 Task: Use the formula "SINH" in spreadsheet "Project portfolio".
Action: Mouse moved to (752, 208)
Screenshot: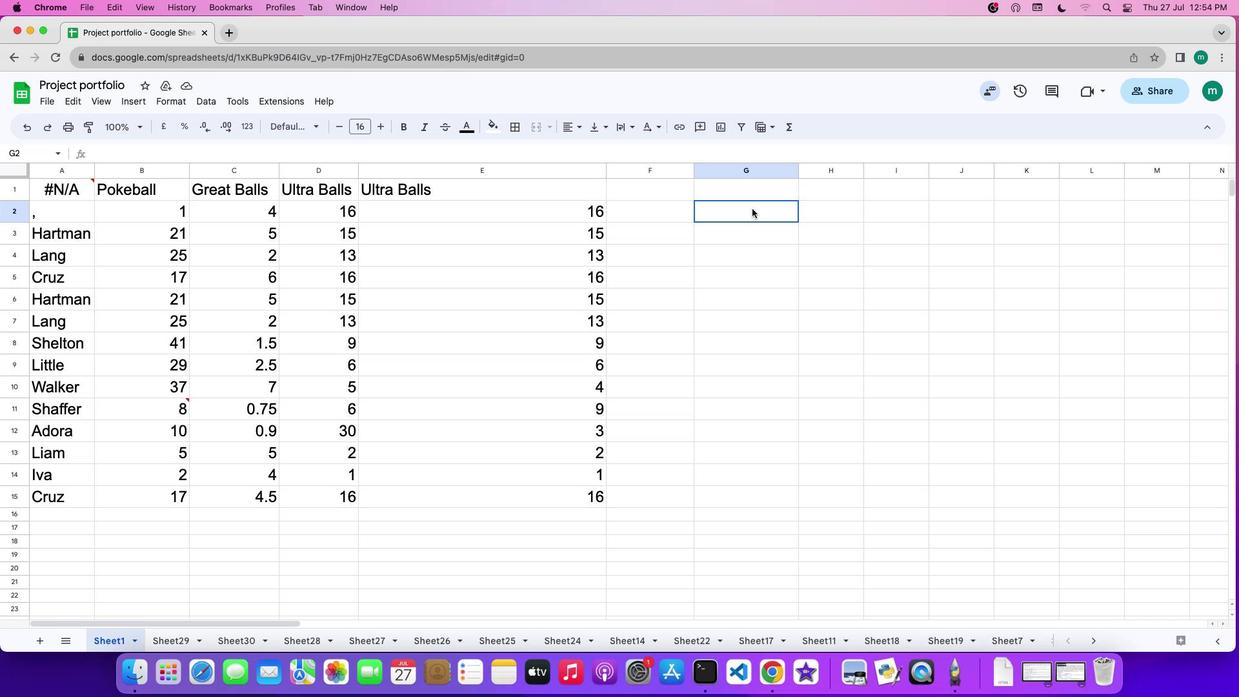 
Action: Mouse pressed left at (752, 208)
Screenshot: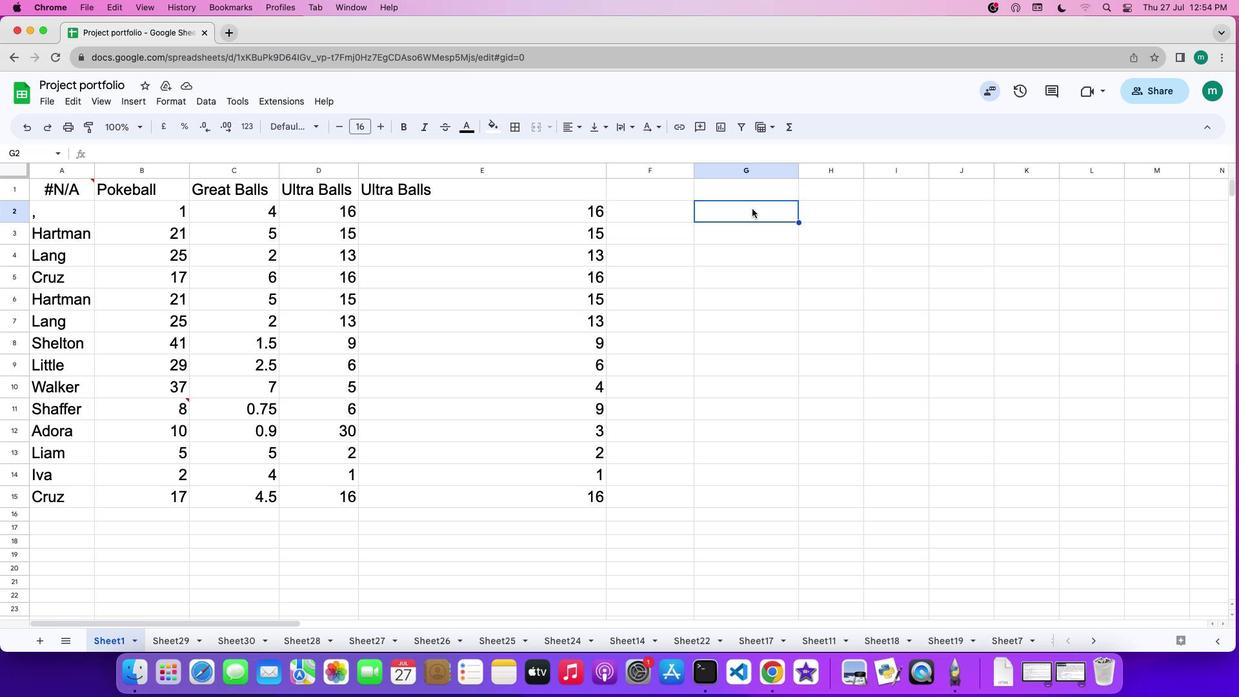 
Action: Key pressed '='
Screenshot: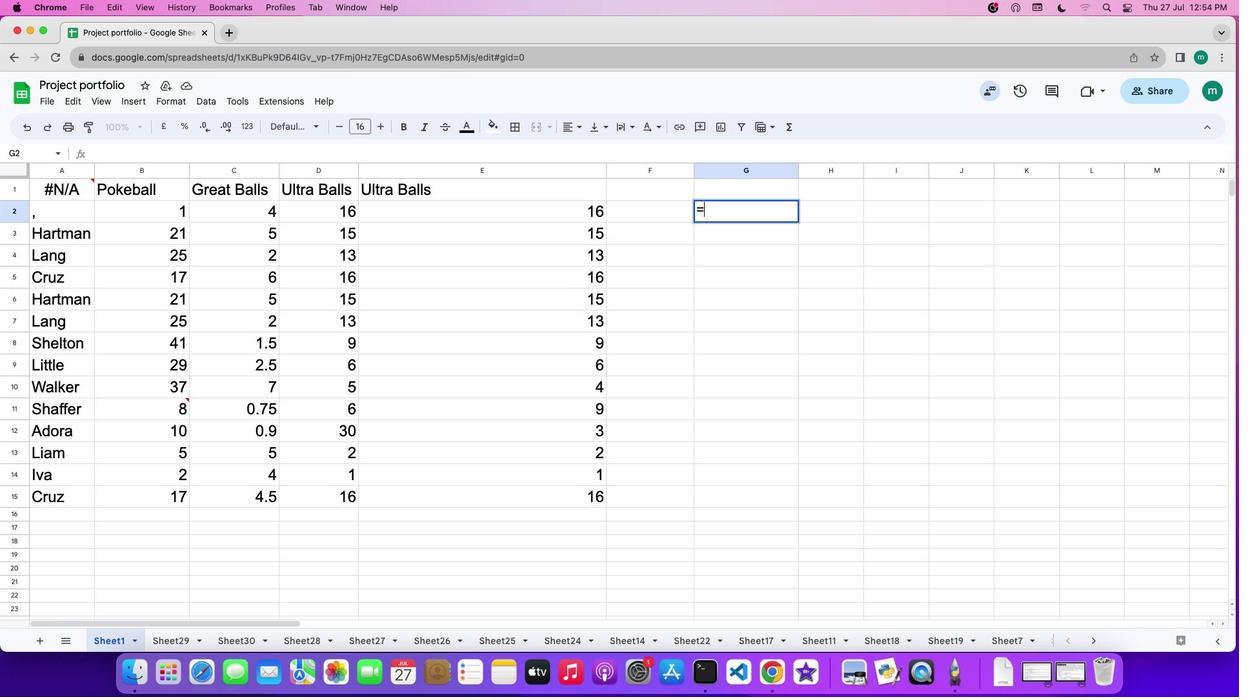 
Action: Mouse moved to (799, 121)
Screenshot: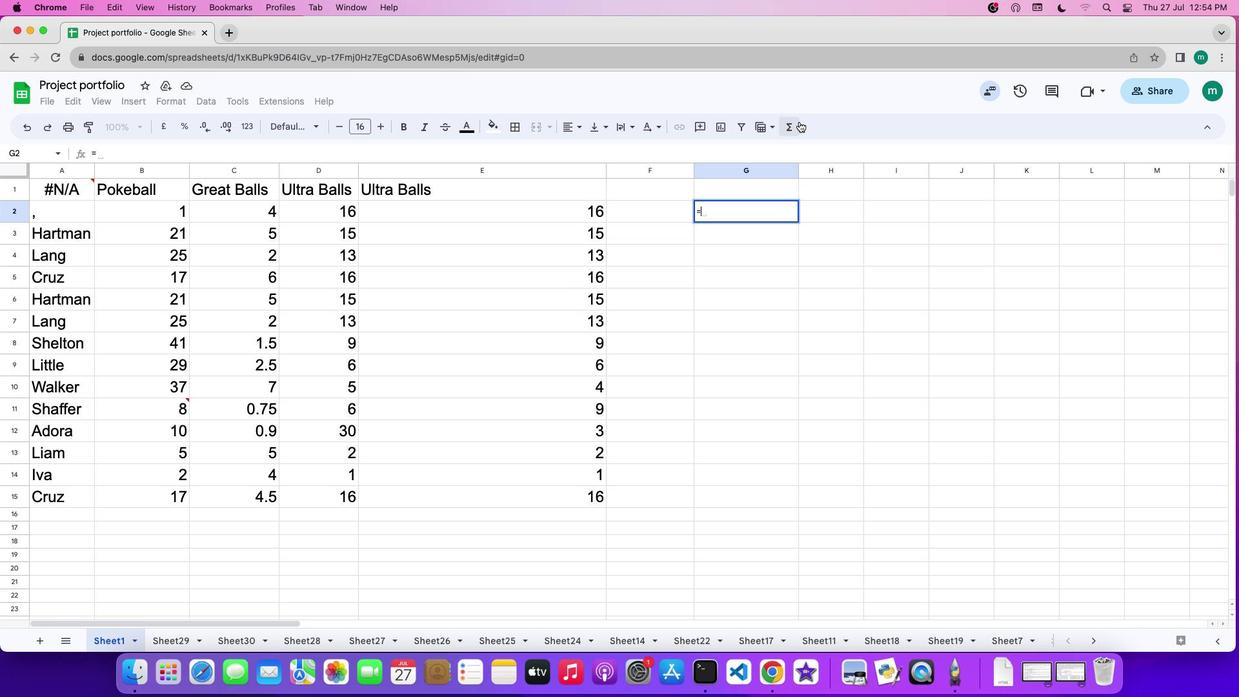 
Action: Mouse pressed left at (799, 121)
Screenshot: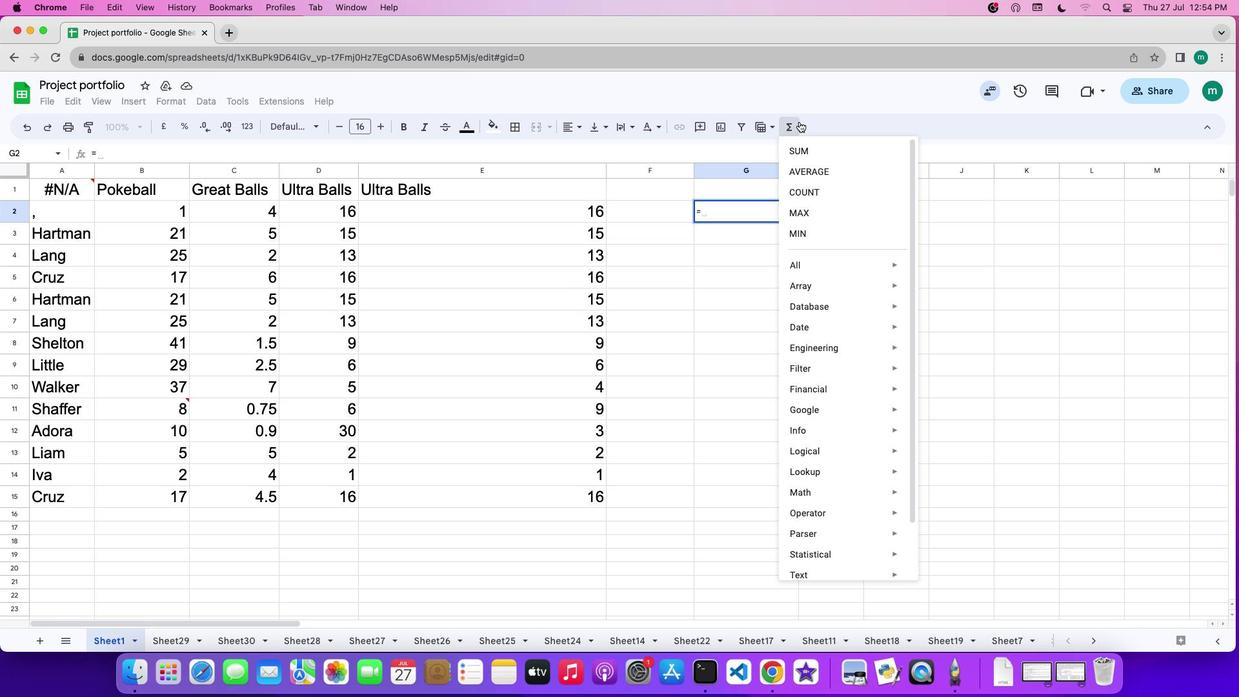
Action: Mouse moved to (956, 614)
Screenshot: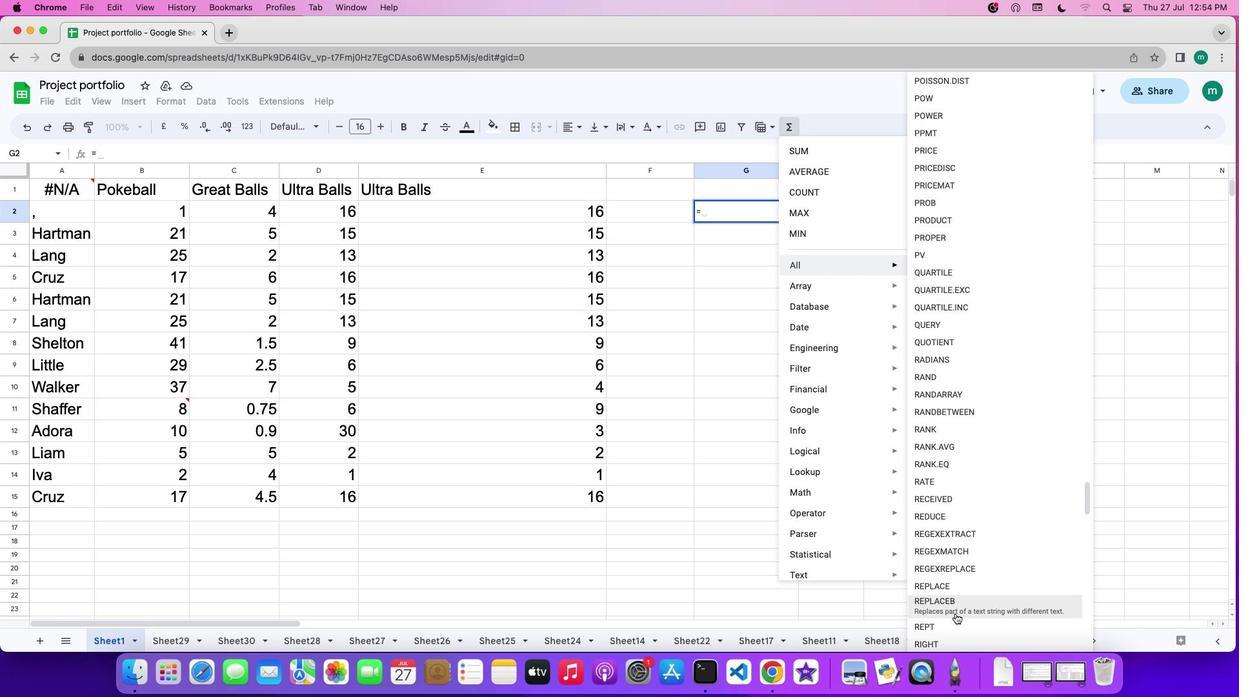 
Action: Mouse scrolled (956, 614) with delta (0, 0)
Screenshot: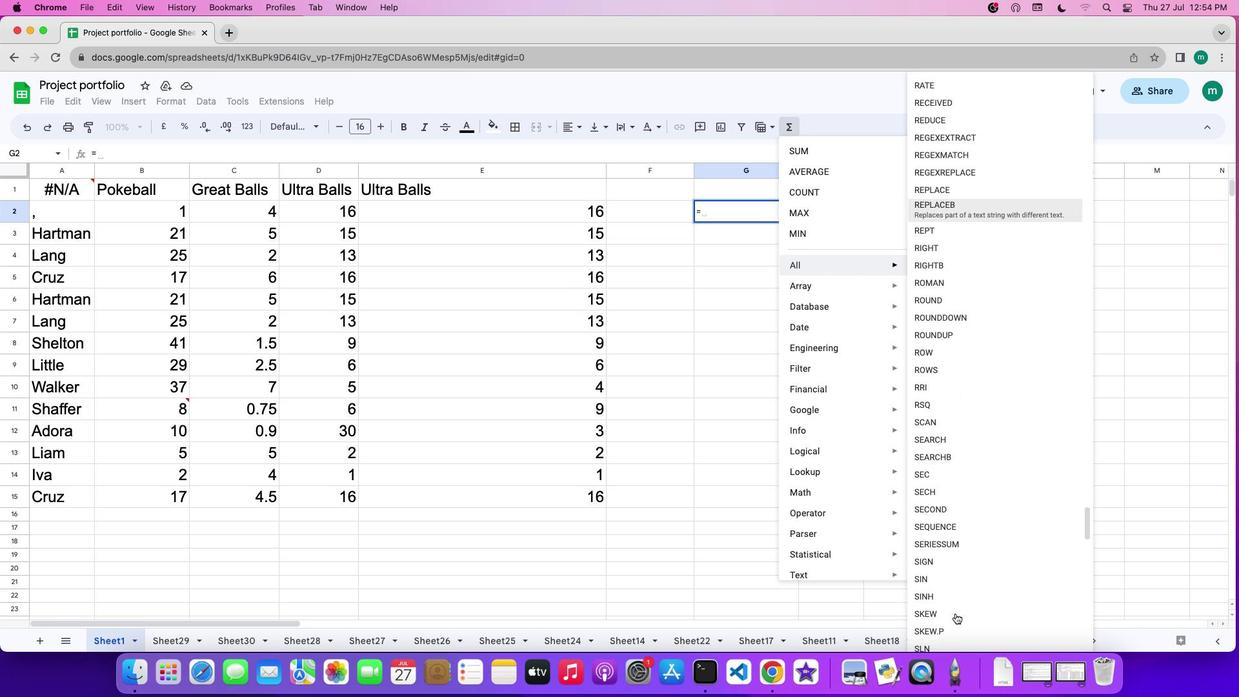 
Action: Mouse scrolled (956, 614) with delta (0, 0)
Screenshot: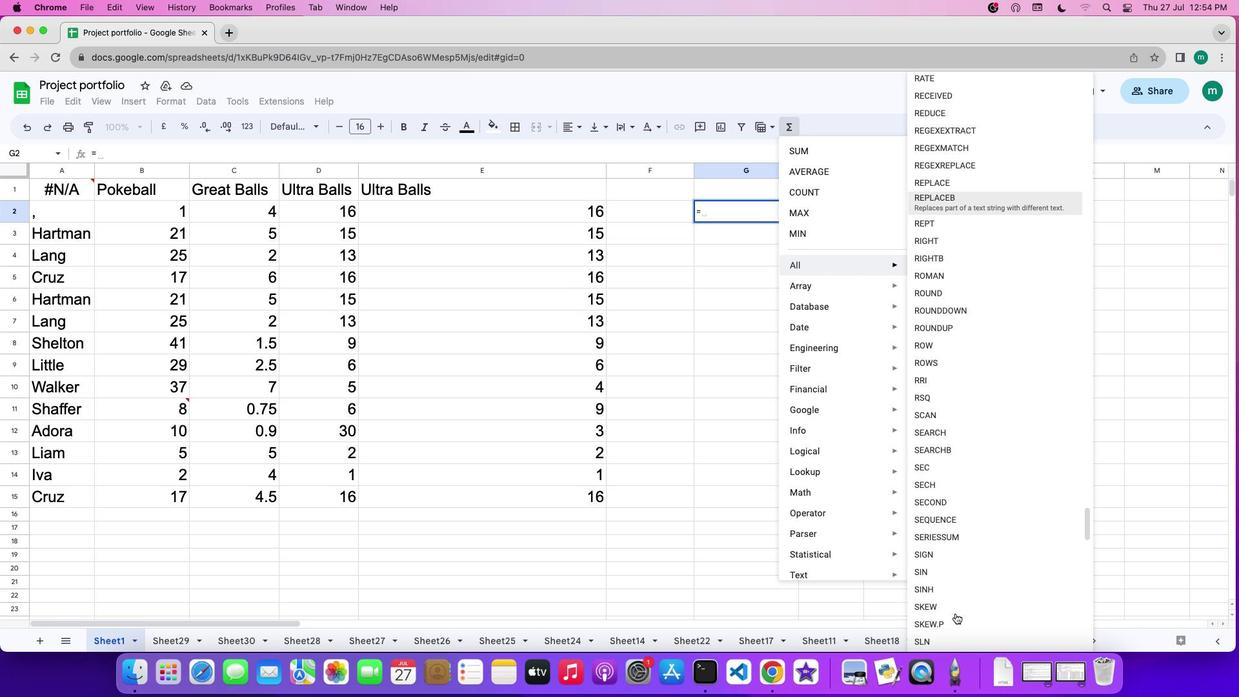 
Action: Mouse scrolled (956, 614) with delta (0, -1)
Screenshot: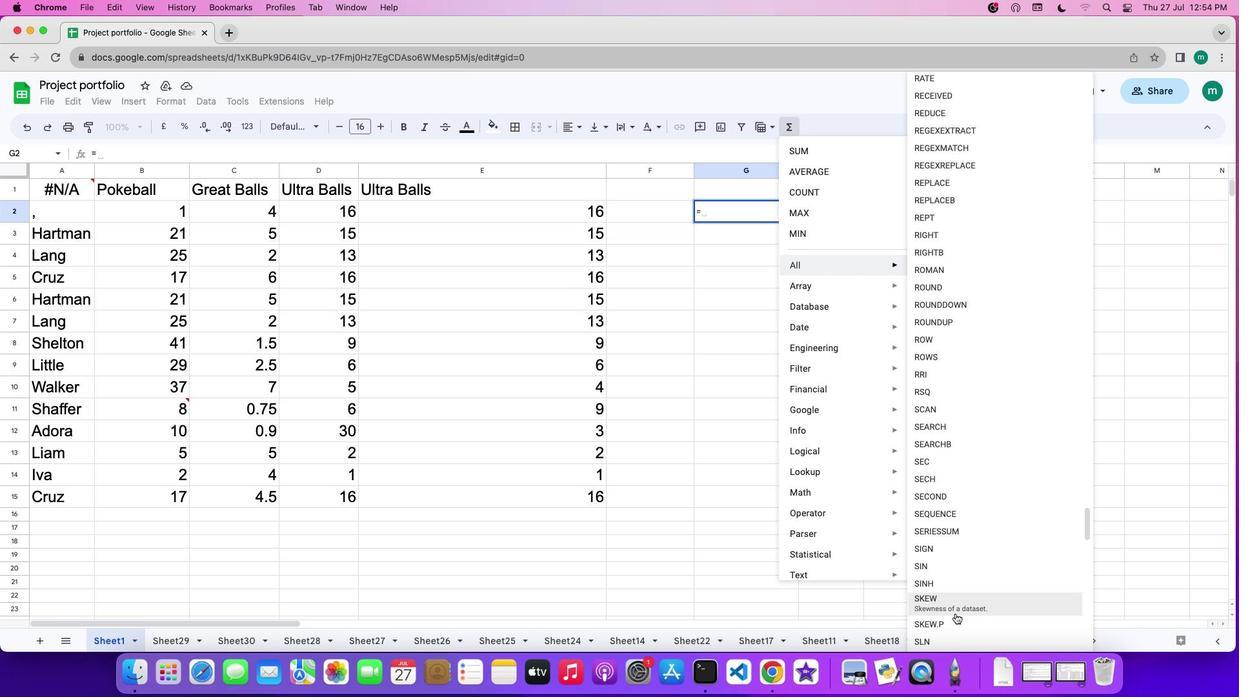 
Action: Mouse scrolled (956, 614) with delta (0, -3)
Screenshot: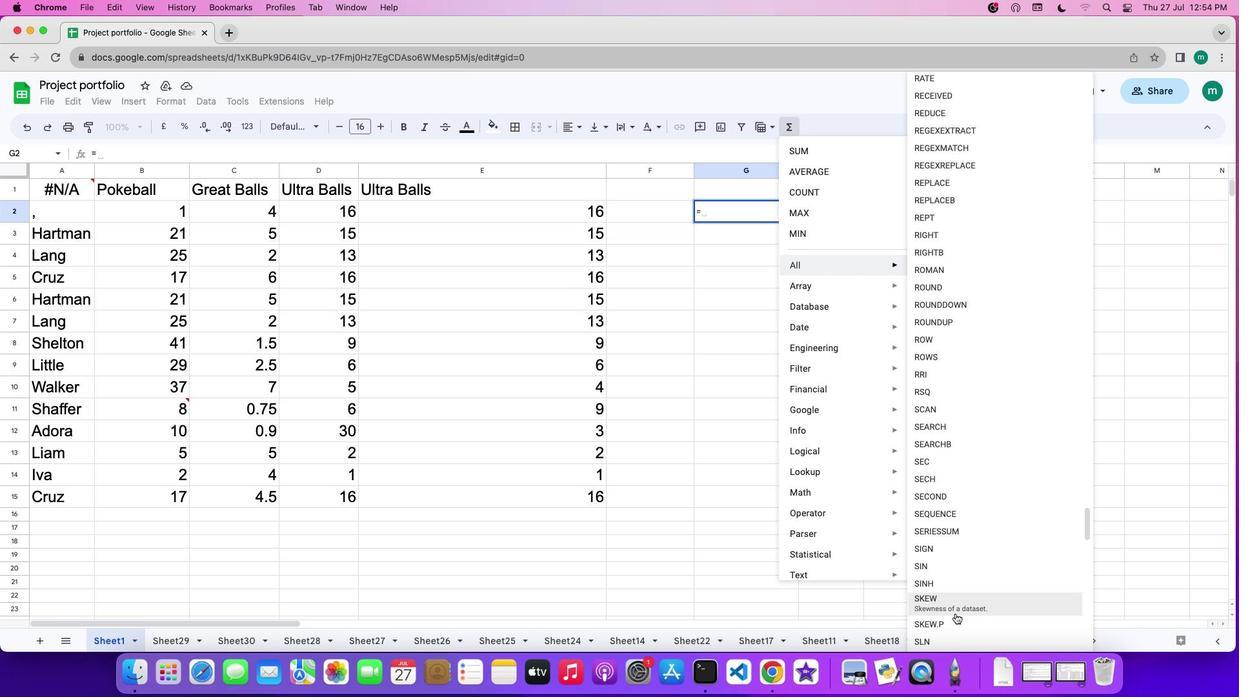 
Action: Mouse scrolled (956, 614) with delta (0, -3)
Screenshot: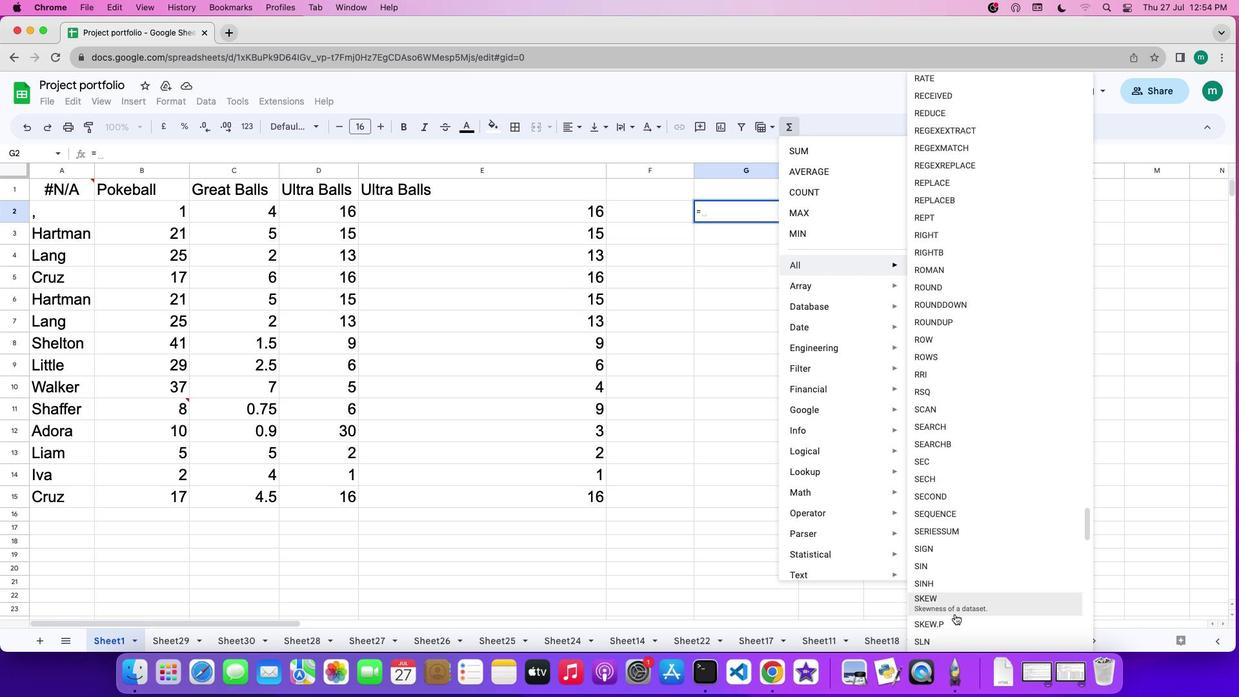 
Action: Mouse moved to (956, 588)
Screenshot: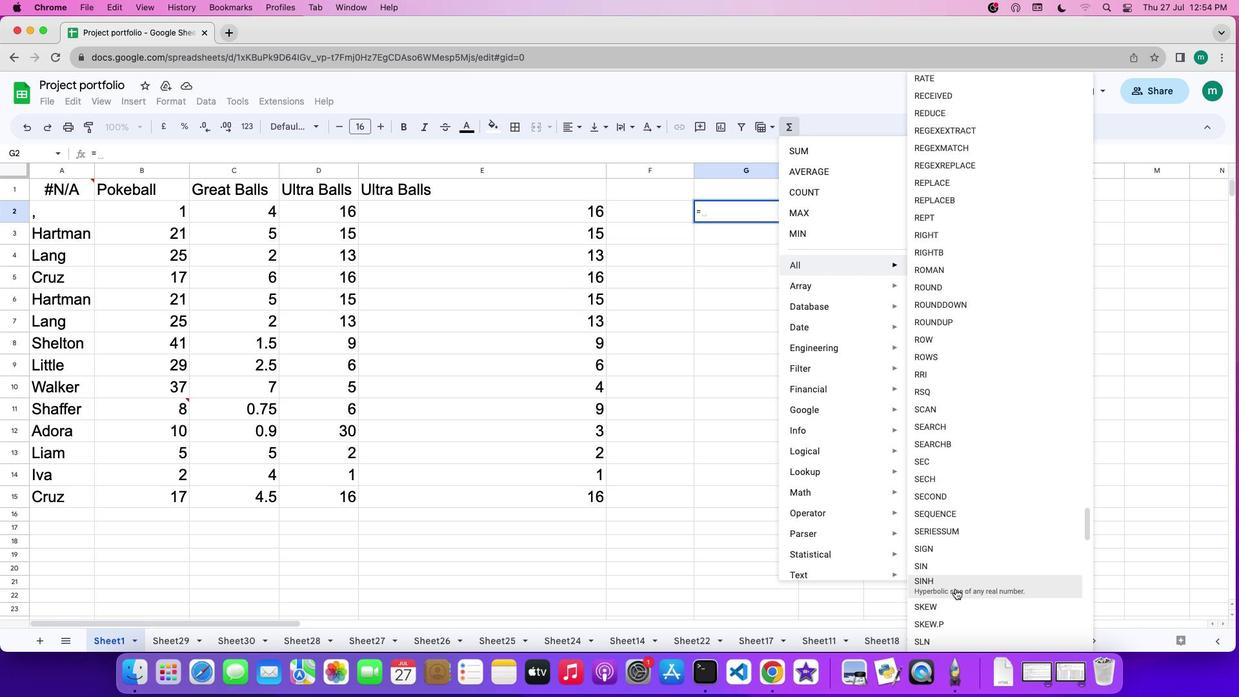 
Action: Mouse pressed left at (956, 588)
Screenshot: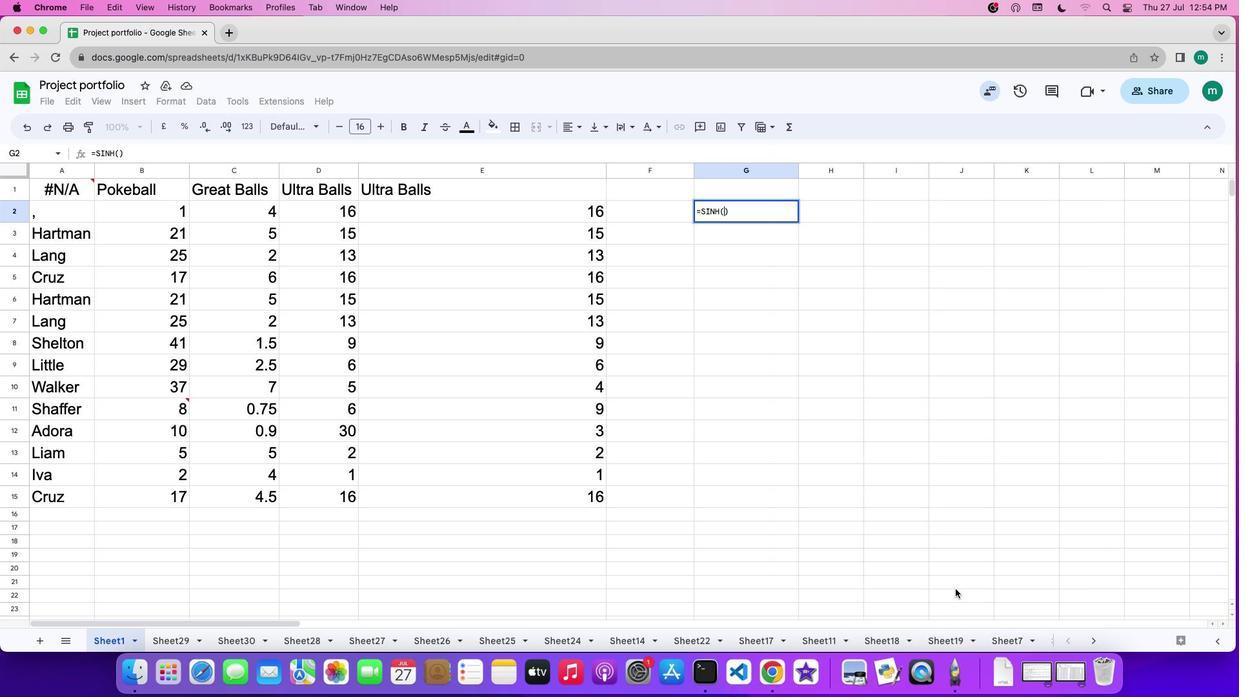 
Action: Mouse moved to (725, 208)
Screenshot: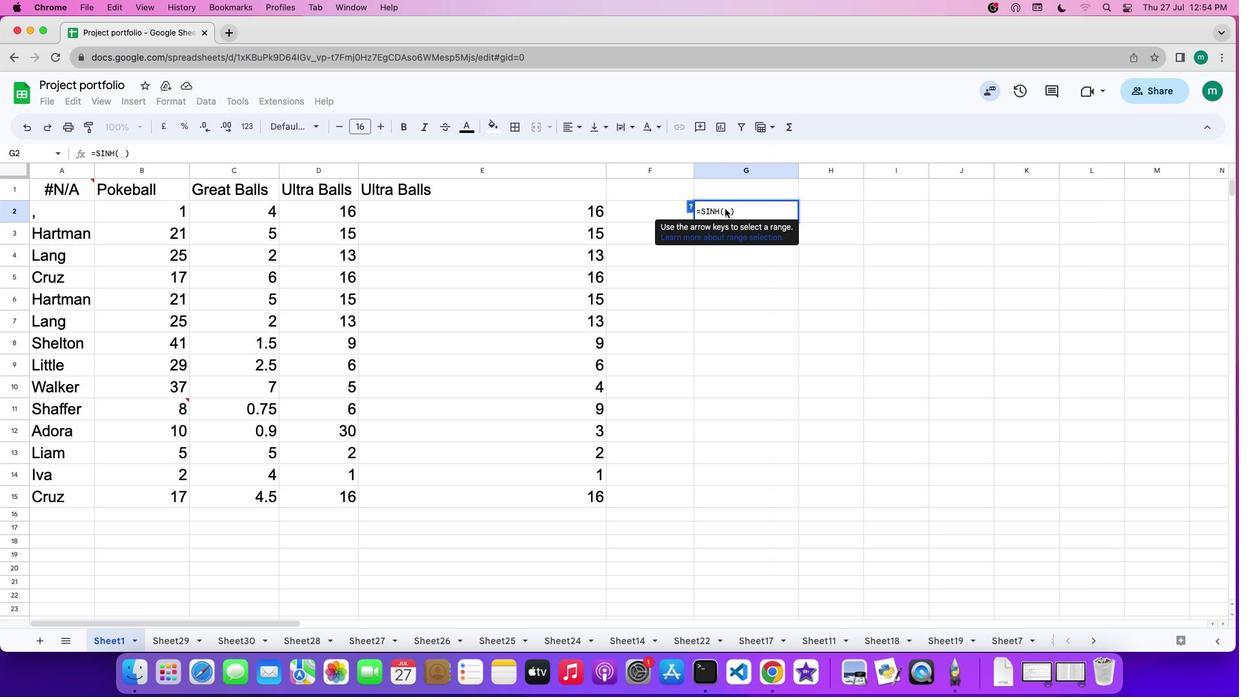 
Action: Key pressed Key.f1'2'Key.enter
Screenshot: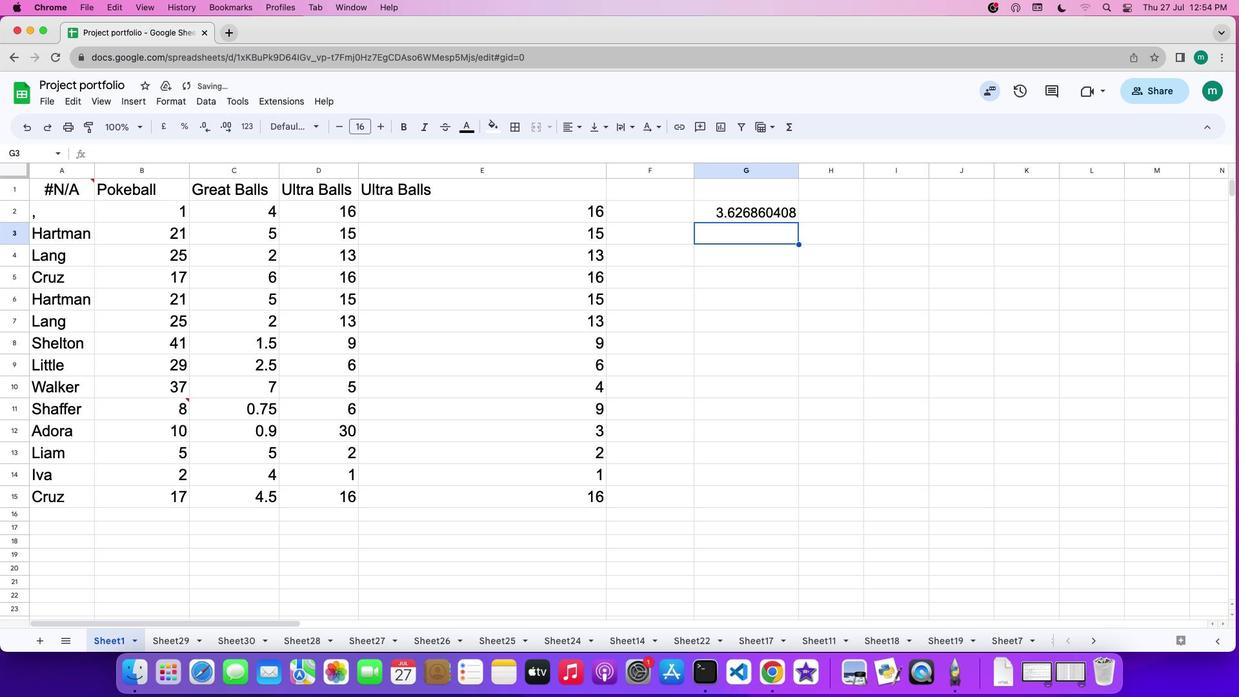 
